 Task: Set the Billing Id to "Matches regex" while find invoice.
Action: Mouse moved to (155, 21)
Screenshot: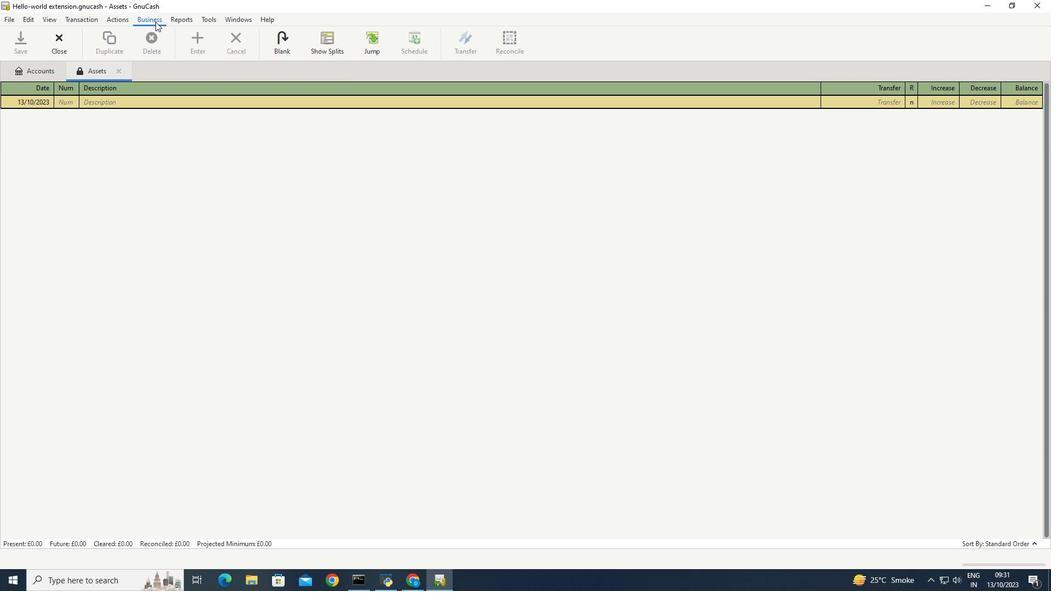 
Action: Mouse pressed left at (155, 21)
Screenshot: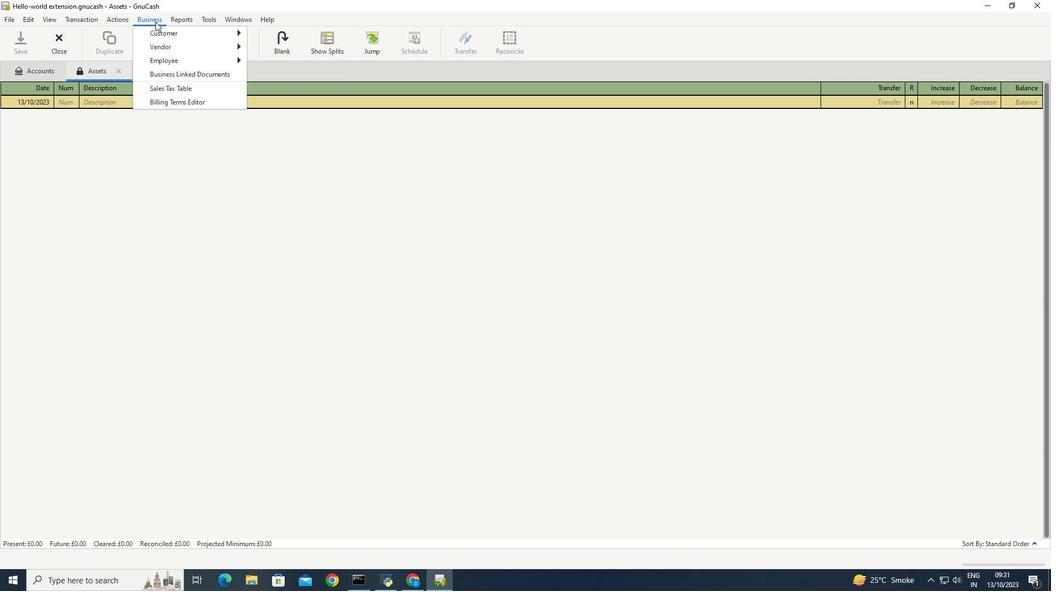 
Action: Mouse moved to (273, 89)
Screenshot: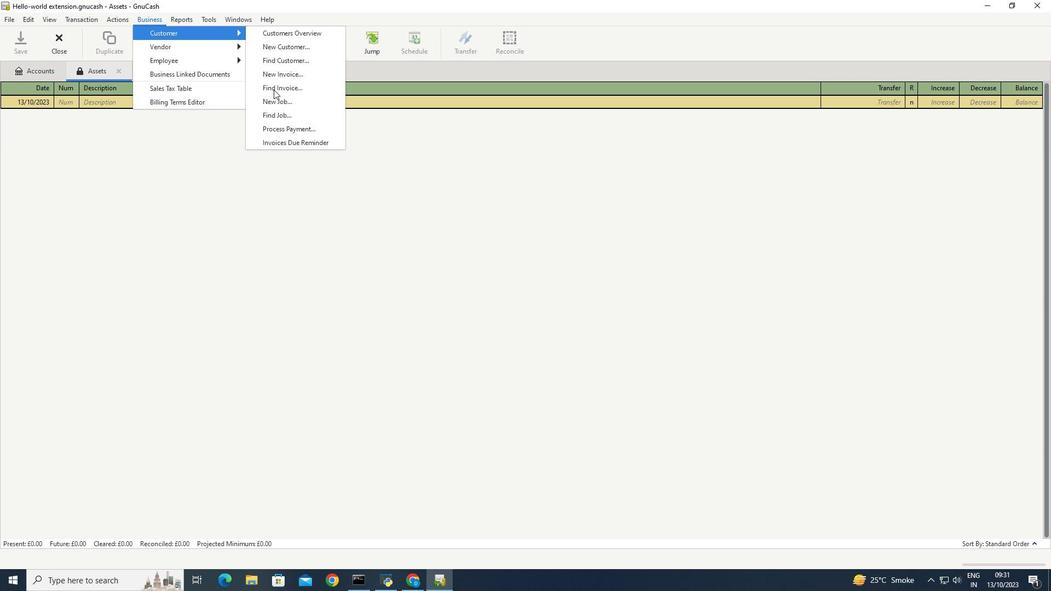 
Action: Mouse pressed left at (273, 89)
Screenshot: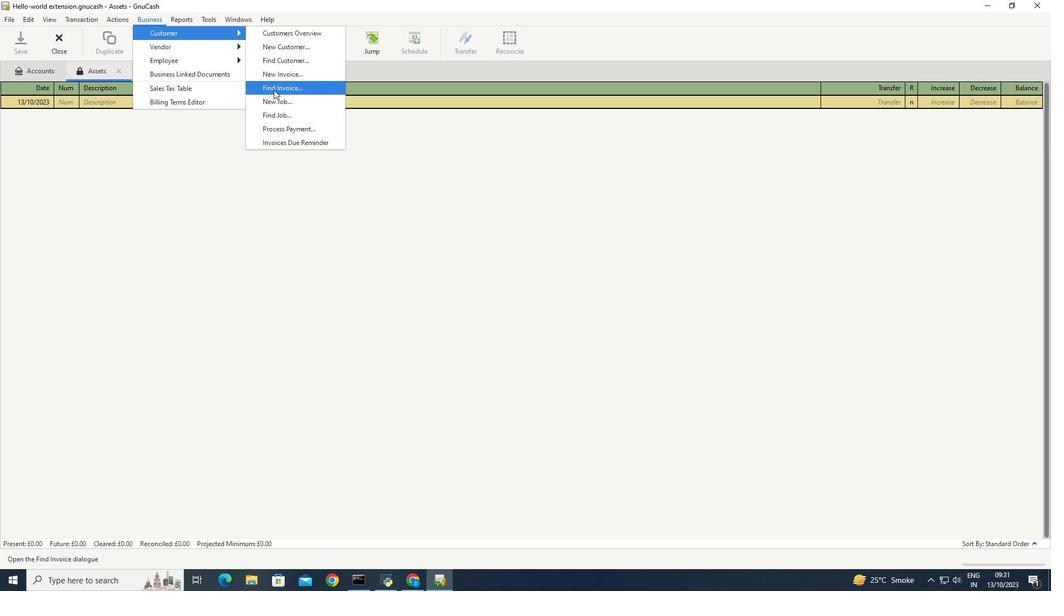 
Action: Mouse moved to (410, 256)
Screenshot: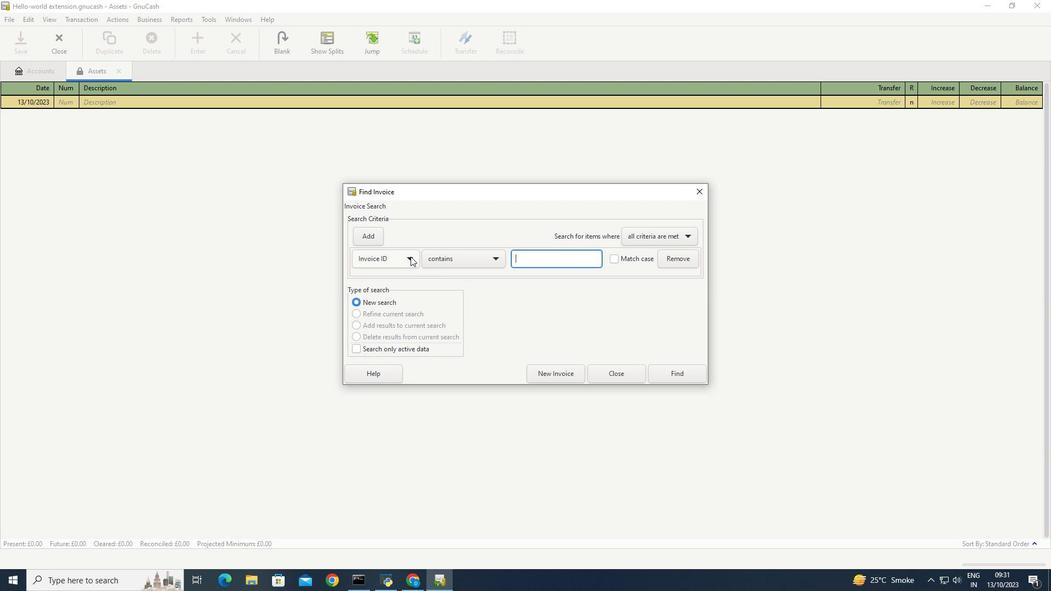 
Action: Mouse pressed left at (410, 256)
Screenshot: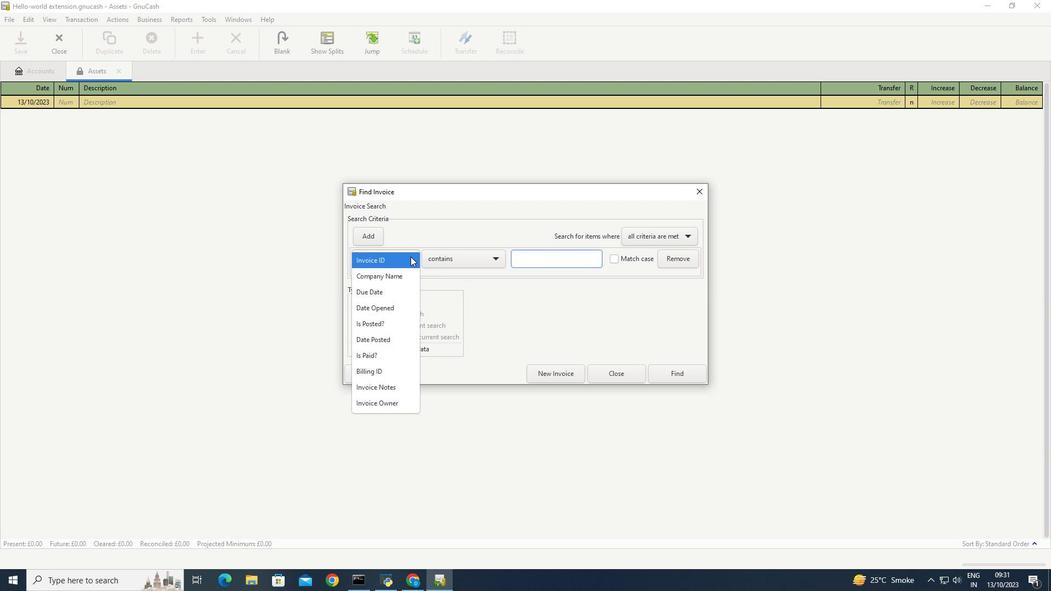 
Action: Mouse moved to (365, 371)
Screenshot: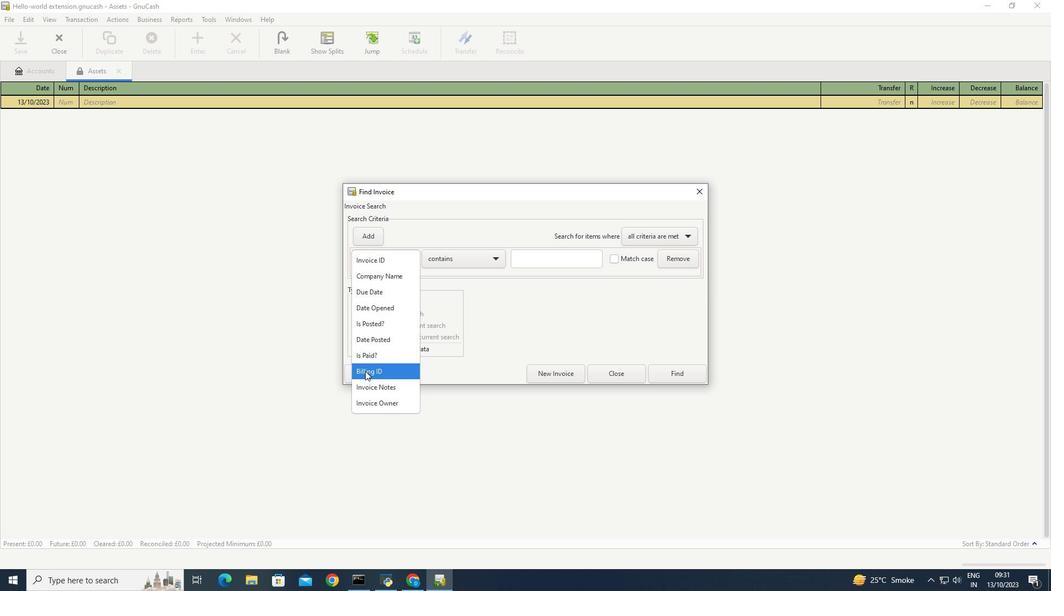 
Action: Mouse pressed left at (365, 371)
Screenshot: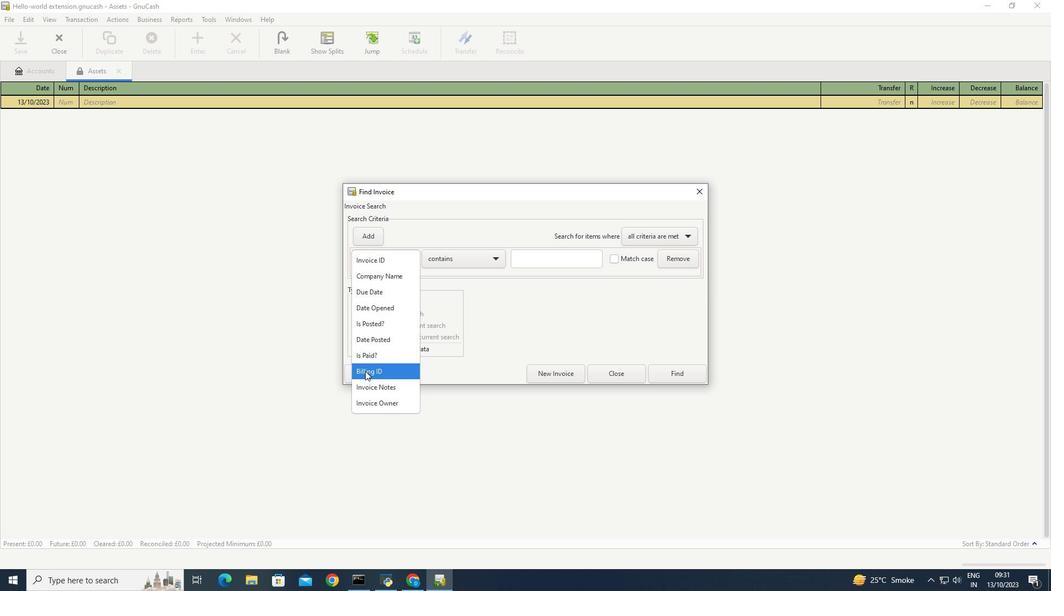 
Action: Mouse moved to (498, 258)
Screenshot: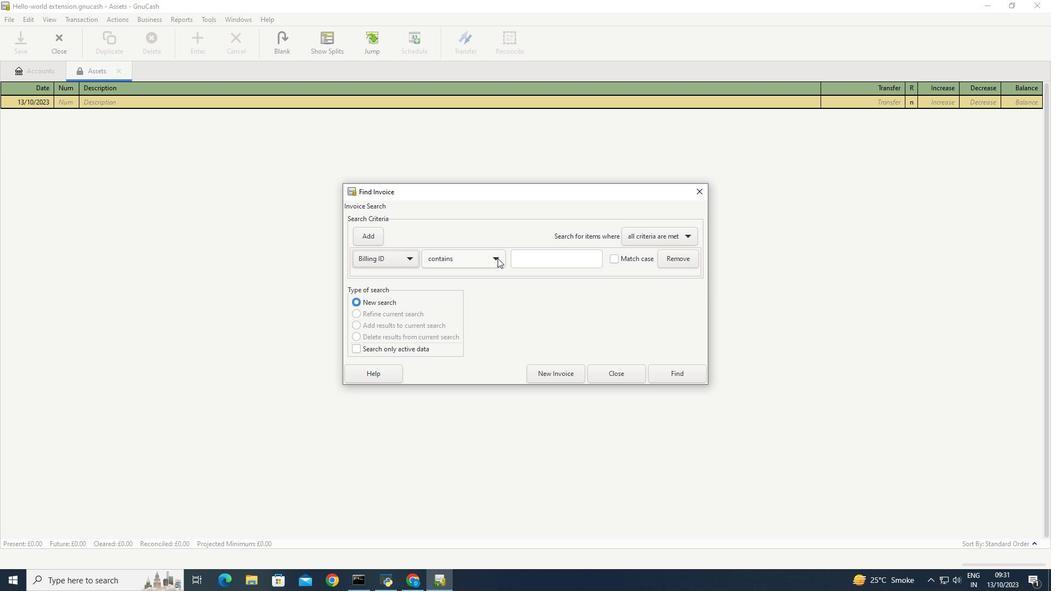 
Action: Mouse pressed left at (498, 258)
Screenshot: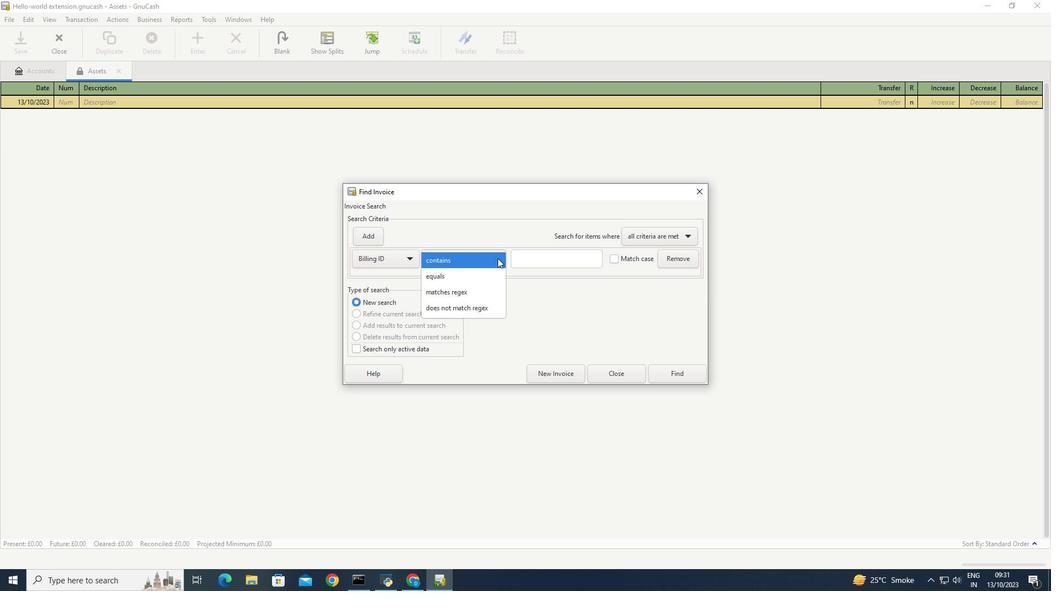 
Action: Mouse moved to (456, 291)
Screenshot: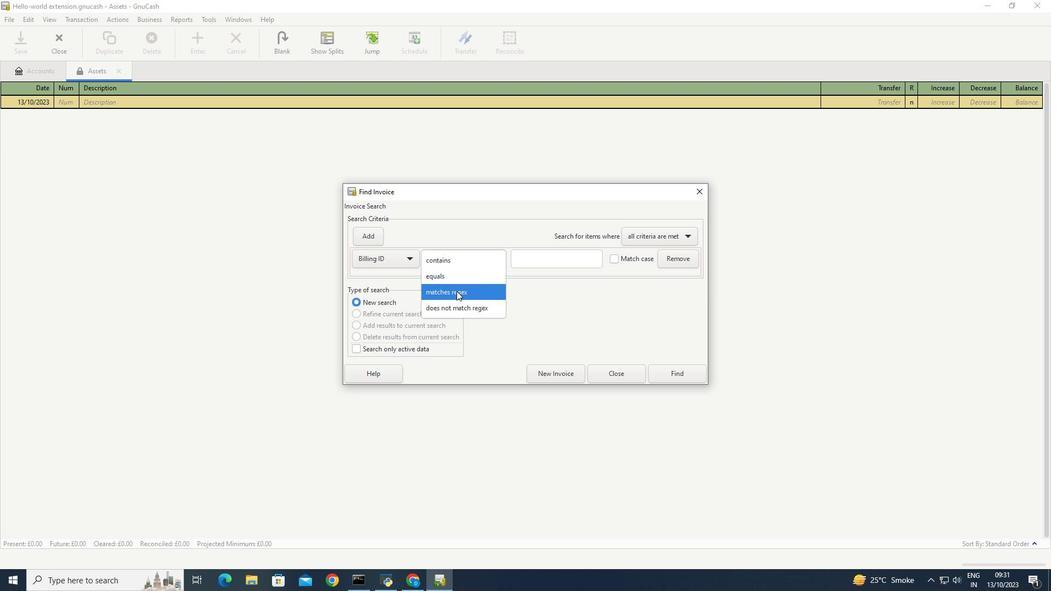 
Action: Mouse pressed left at (456, 291)
Screenshot: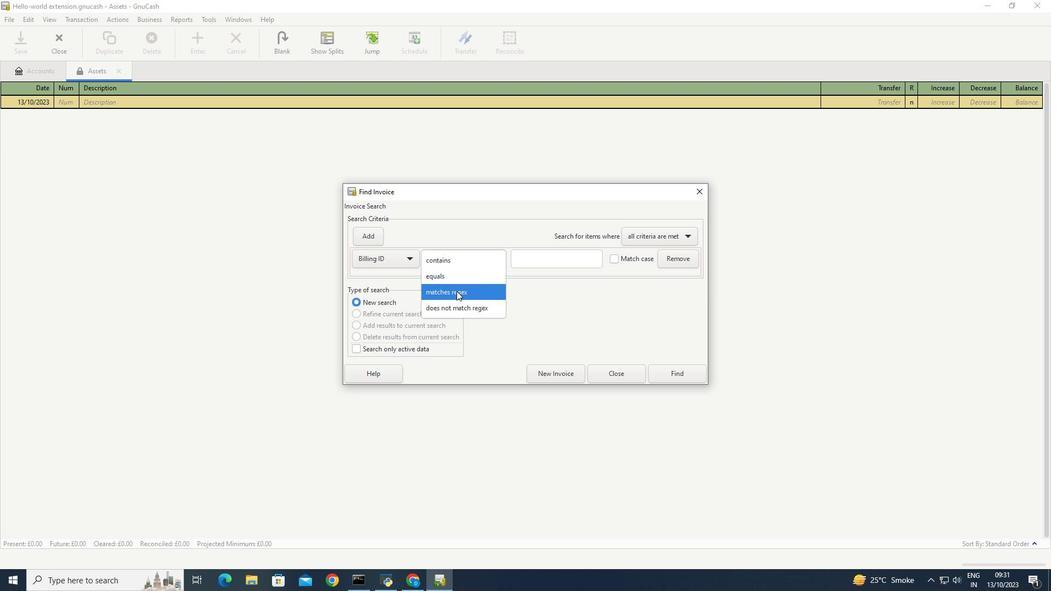 
Action: Mouse moved to (541, 312)
Screenshot: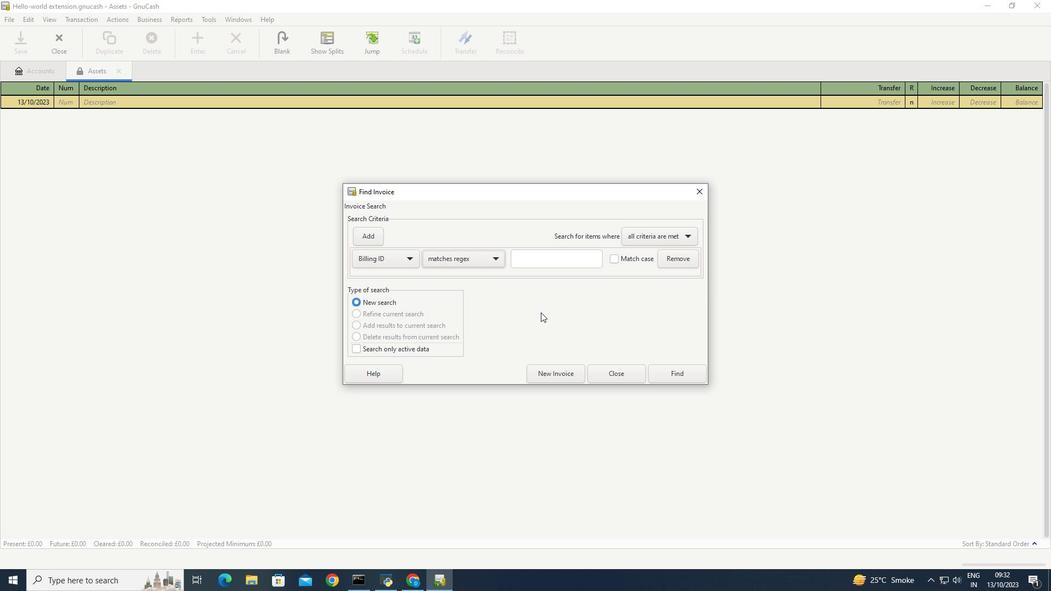 
Action: Mouse pressed left at (541, 312)
Screenshot: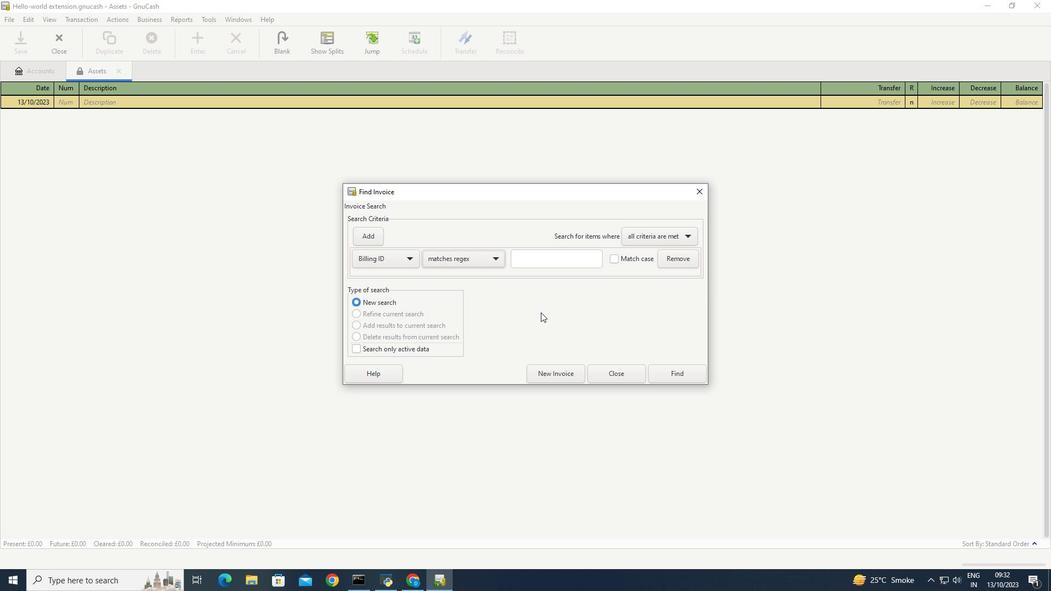
